 Task: Apply the custom number format (%).
Action: Mouse moved to (261, 135)
Screenshot: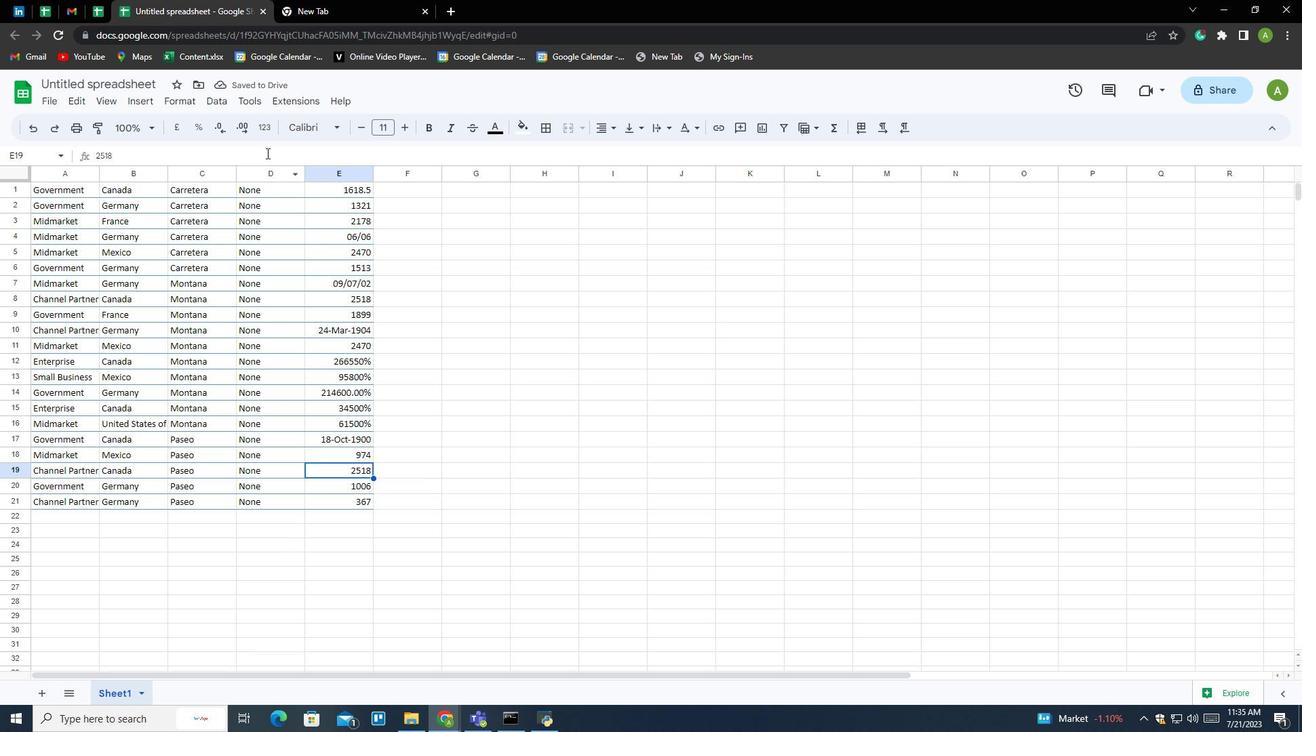 
Action: Mouse pressed left at (261, 135)
Screenshot: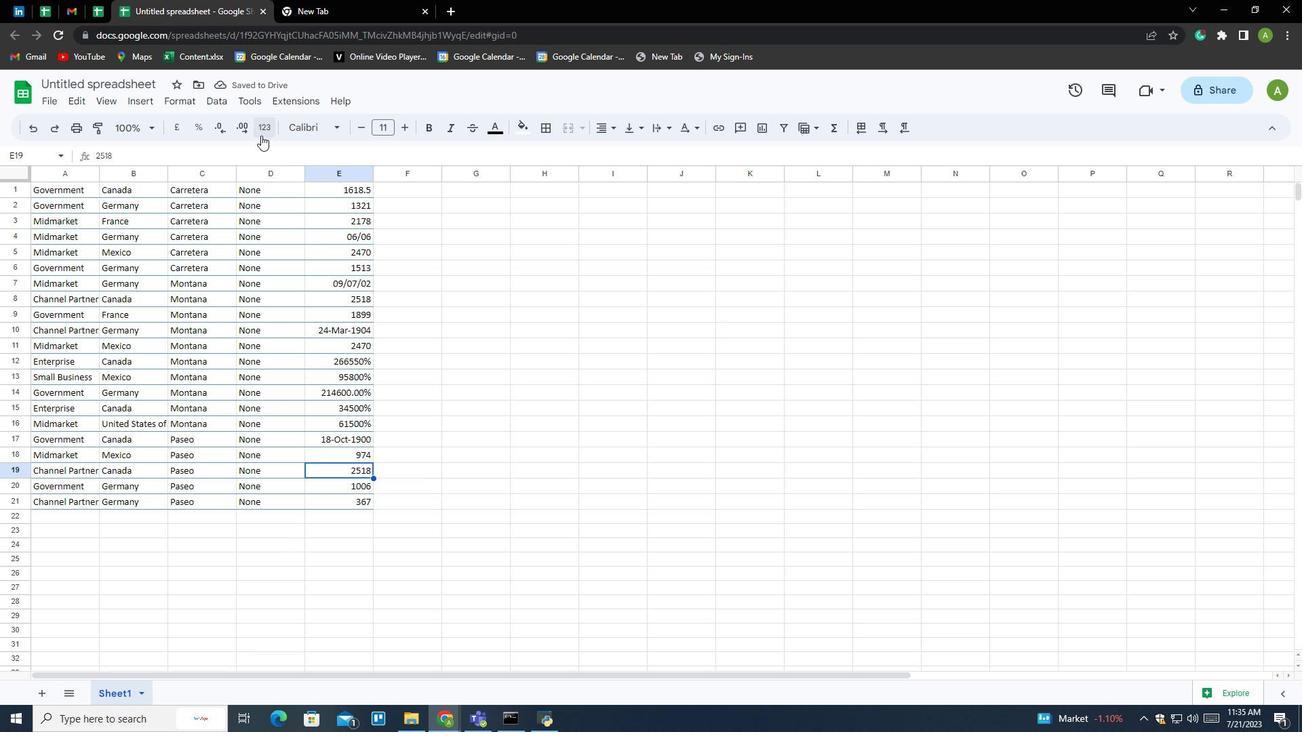 
Action: Mouse moved to (325, 607)
Screenshot: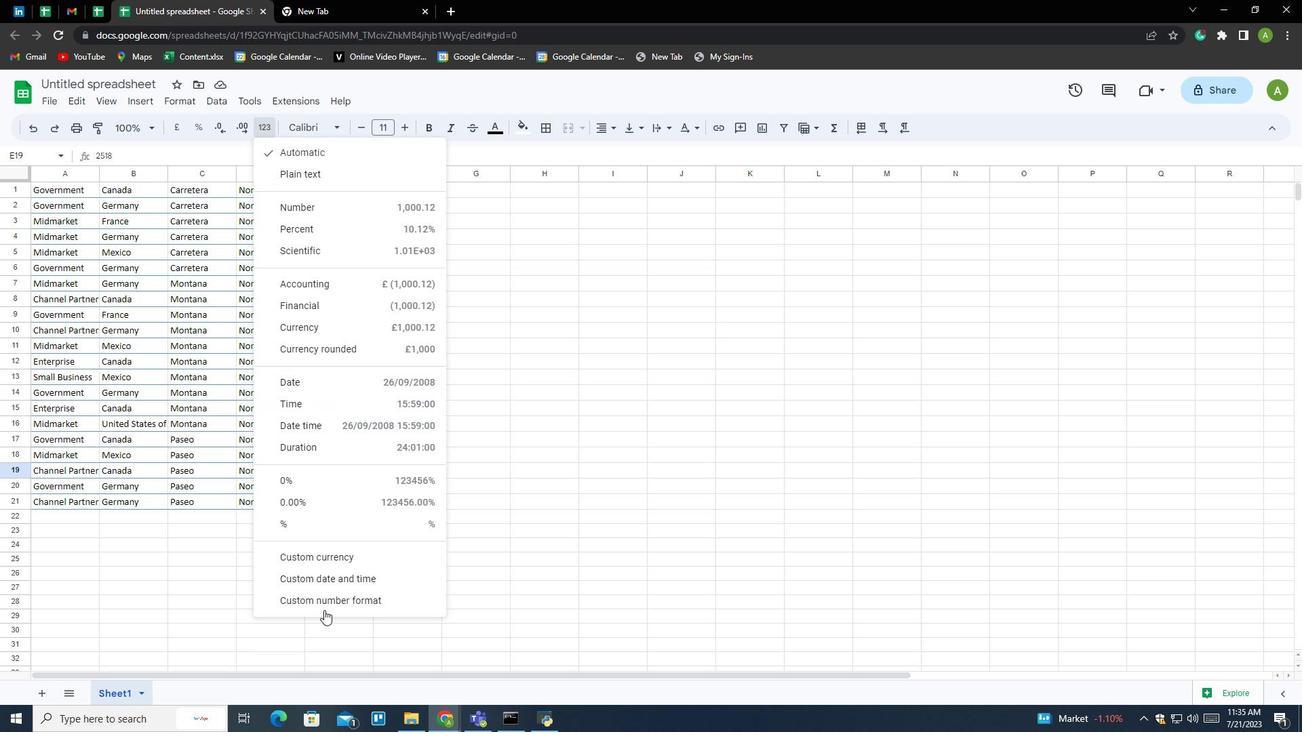 
Action: Mouse pressed left at (325, 607)
Screenshot: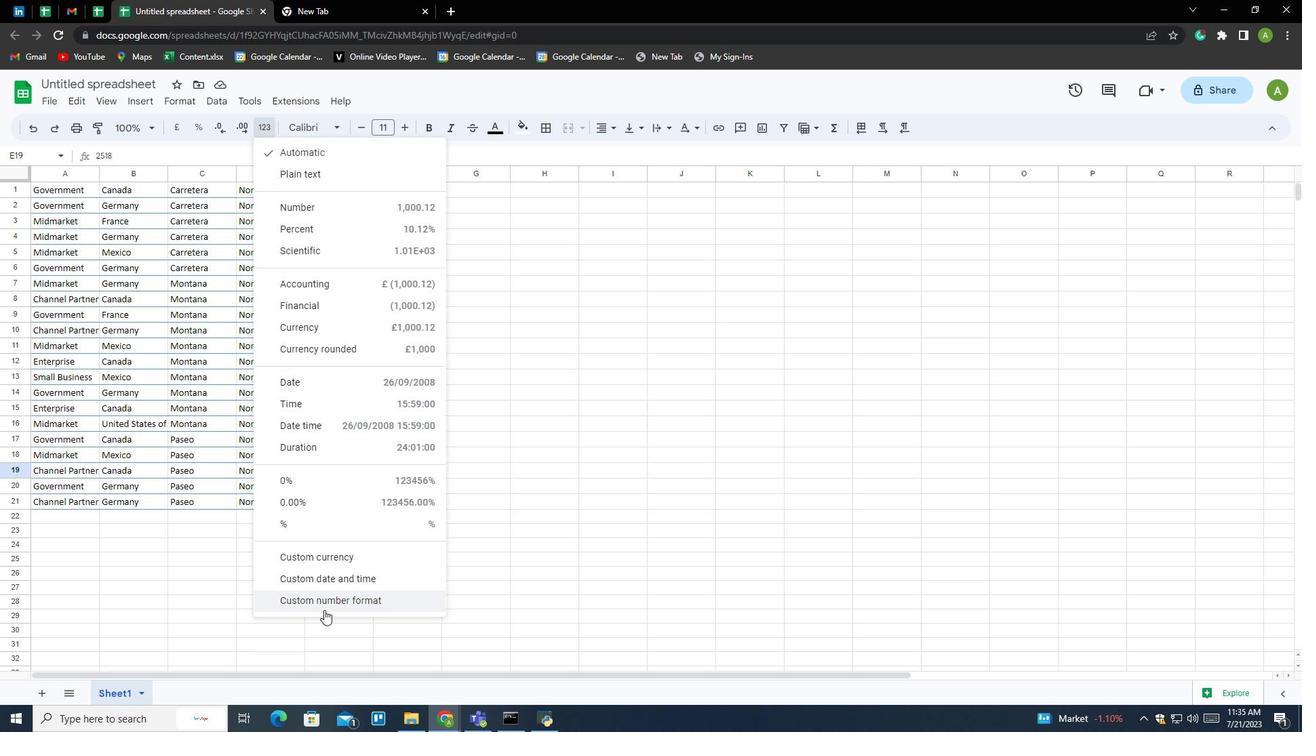 
Action: Mouse moved to (531, 390)
Screenshot: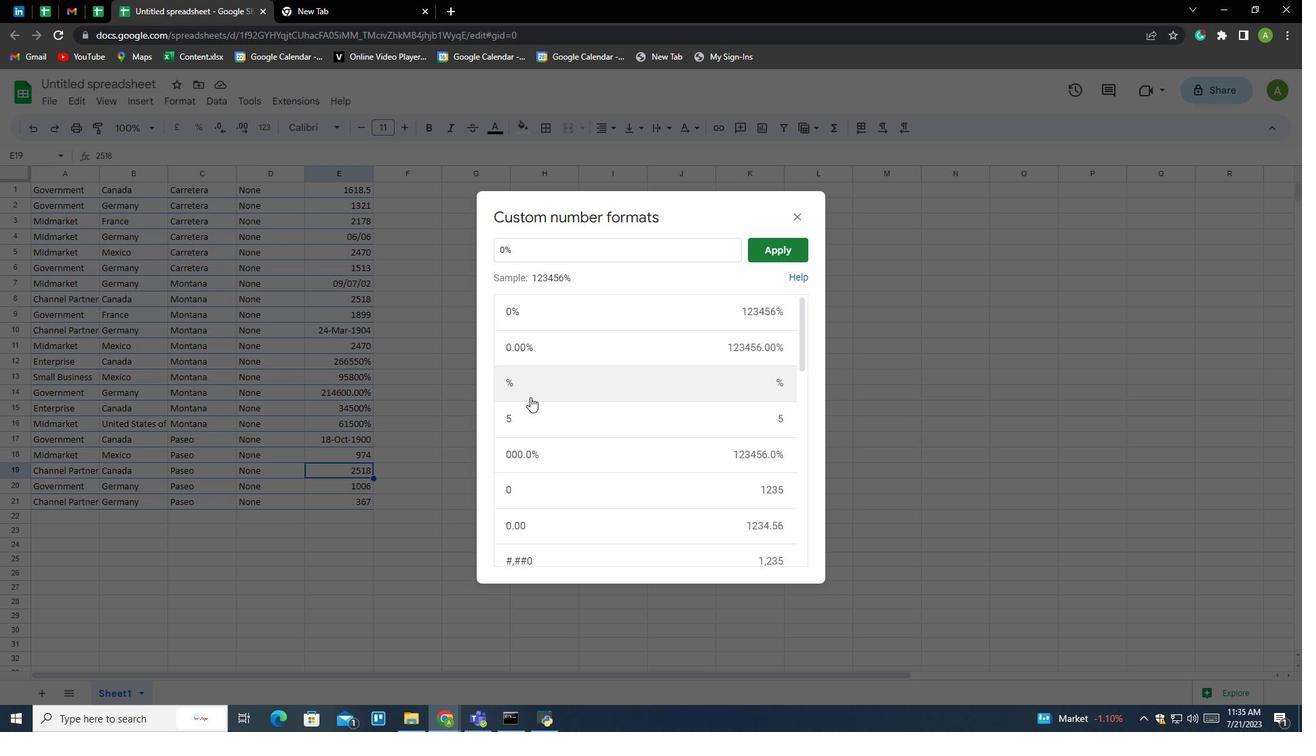 
Action: Mouse pressed left at (531, 390)
Screenshot: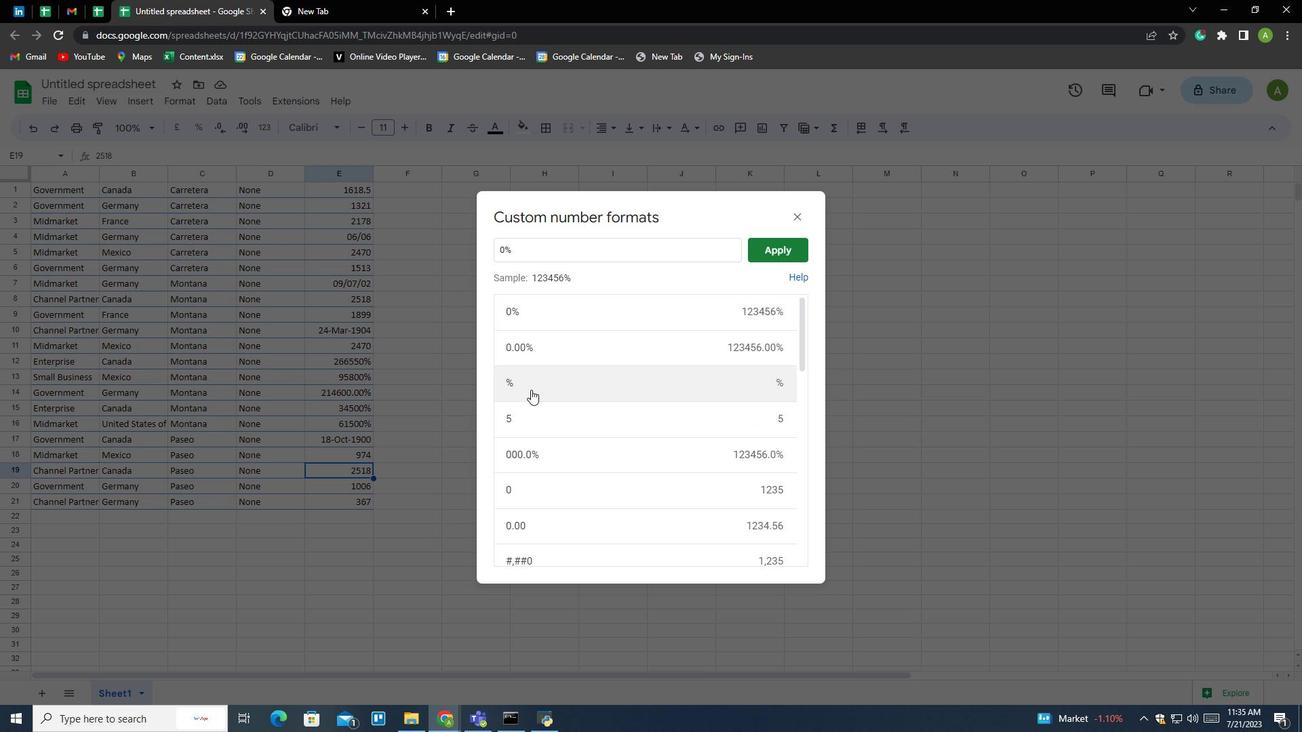 
Action: Mouse moved to (752, 252)
Screenshot: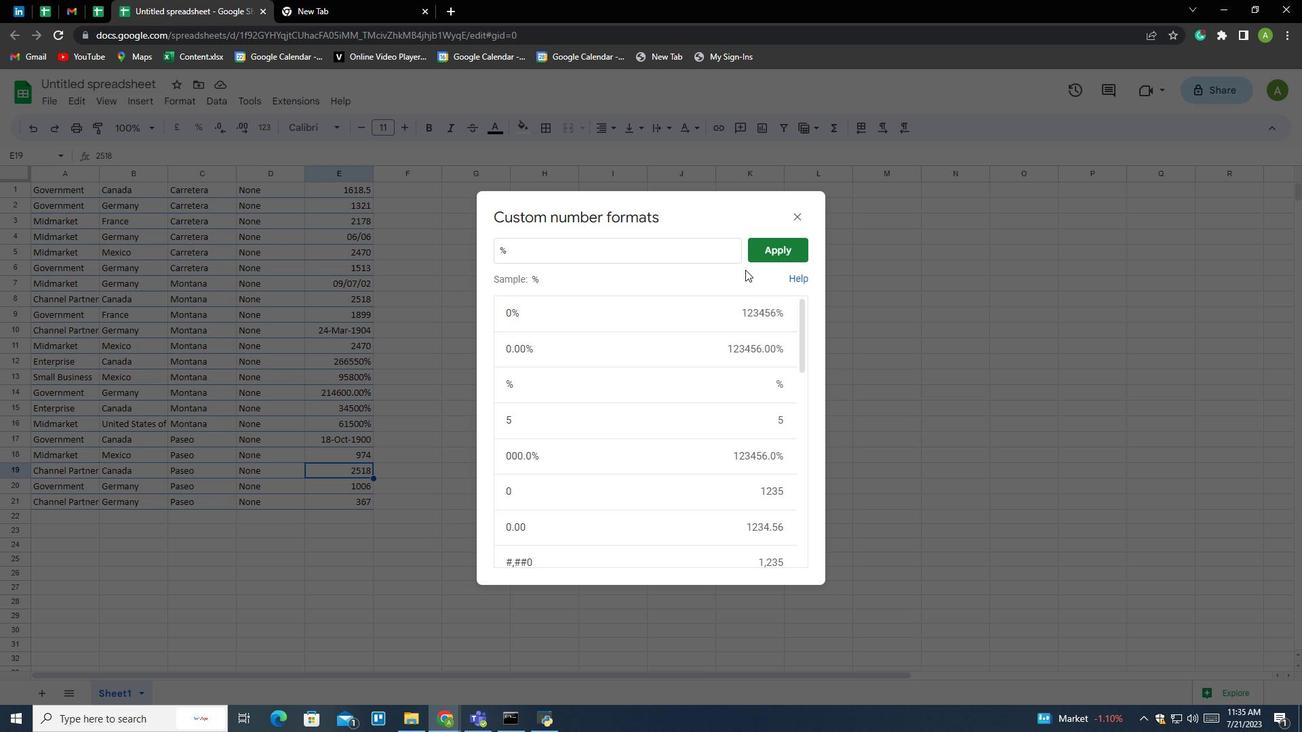 
Action: Mouse pressed left at (752, 252)
Screenshot: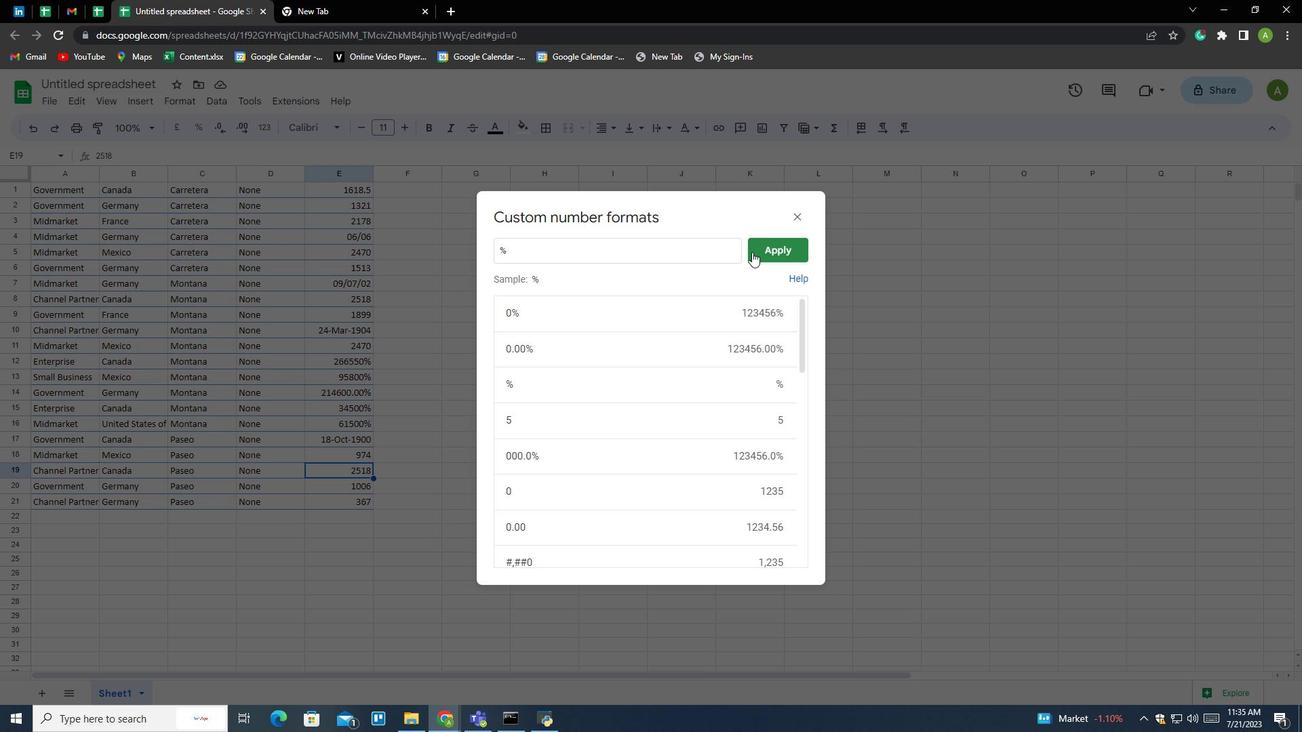 
Action: Mouse moved to (631, 381)
Screenshot: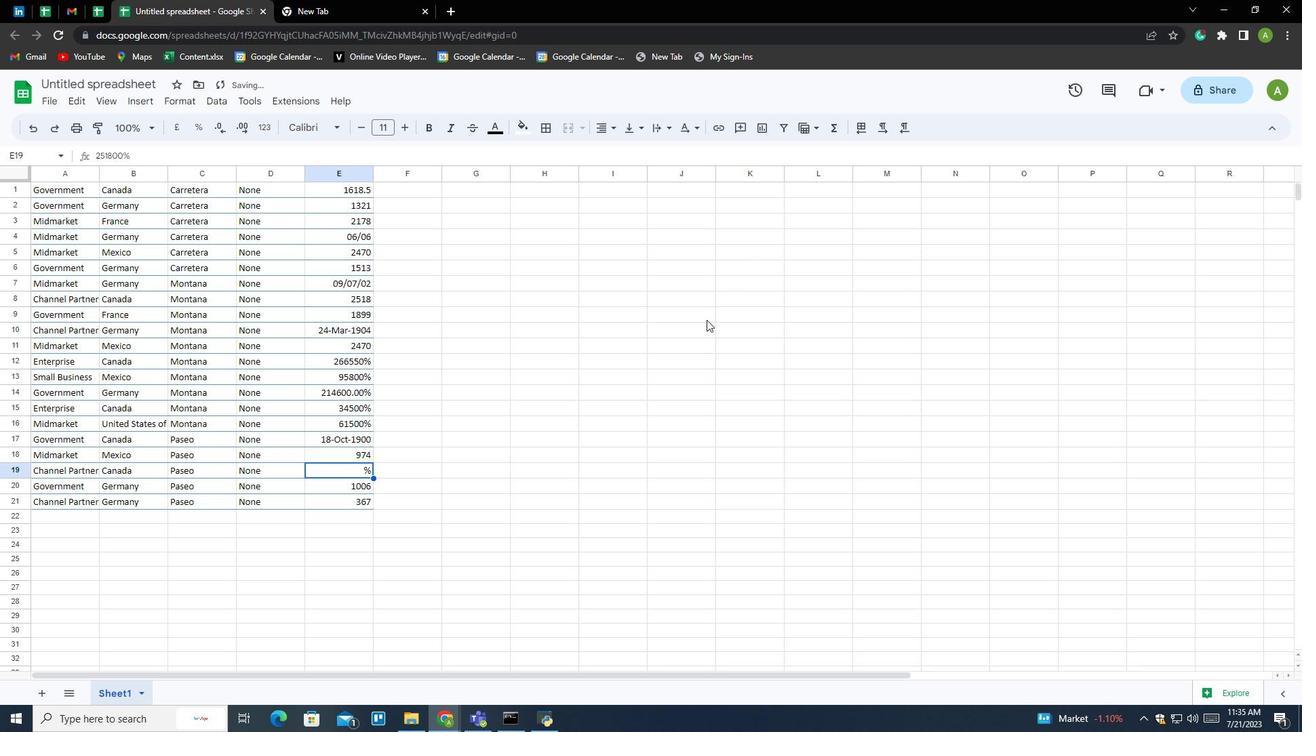 
